Task: Search runners with the name "Main" in the organization "Mark56771".
Action: Mouse moved to (1159, 98)
Screenshot: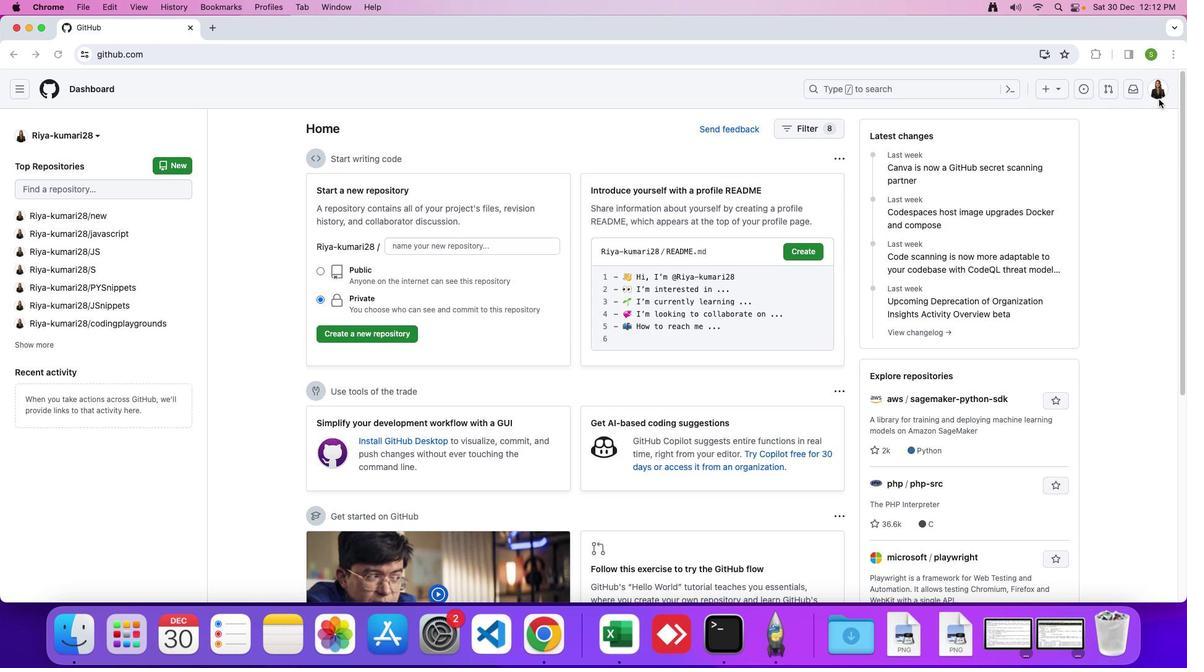 
Action: Mouse pressed left at (1159, 98)
Screenshot: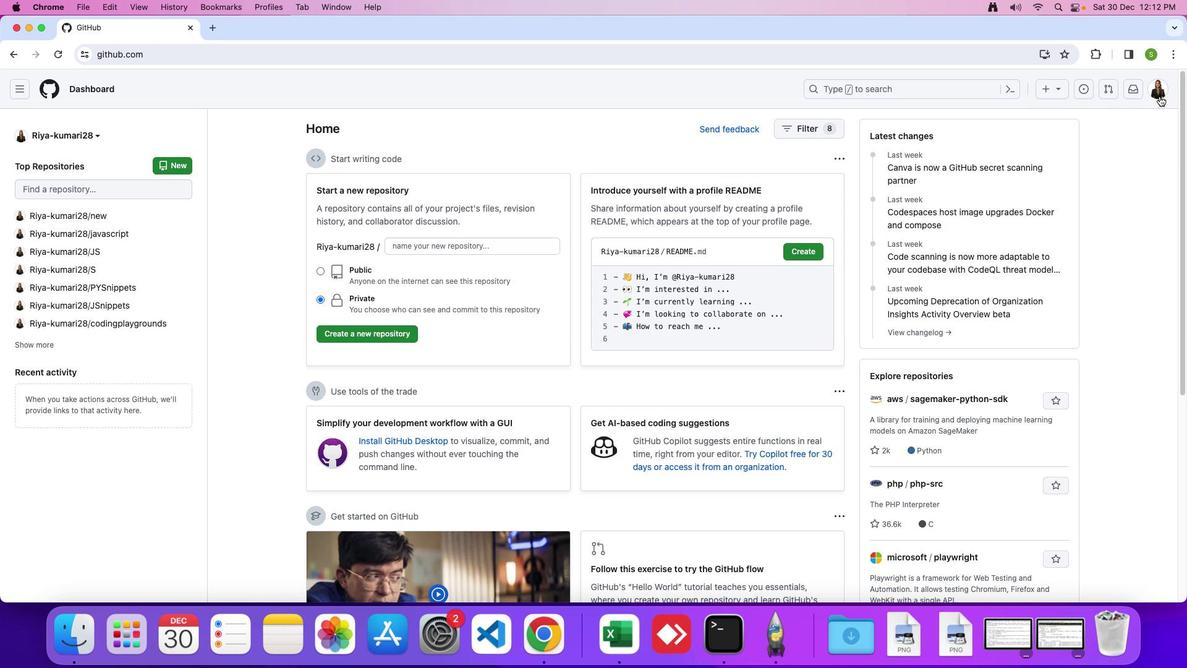 
Action: Mouse moved to (1161, 88)
Screenshot: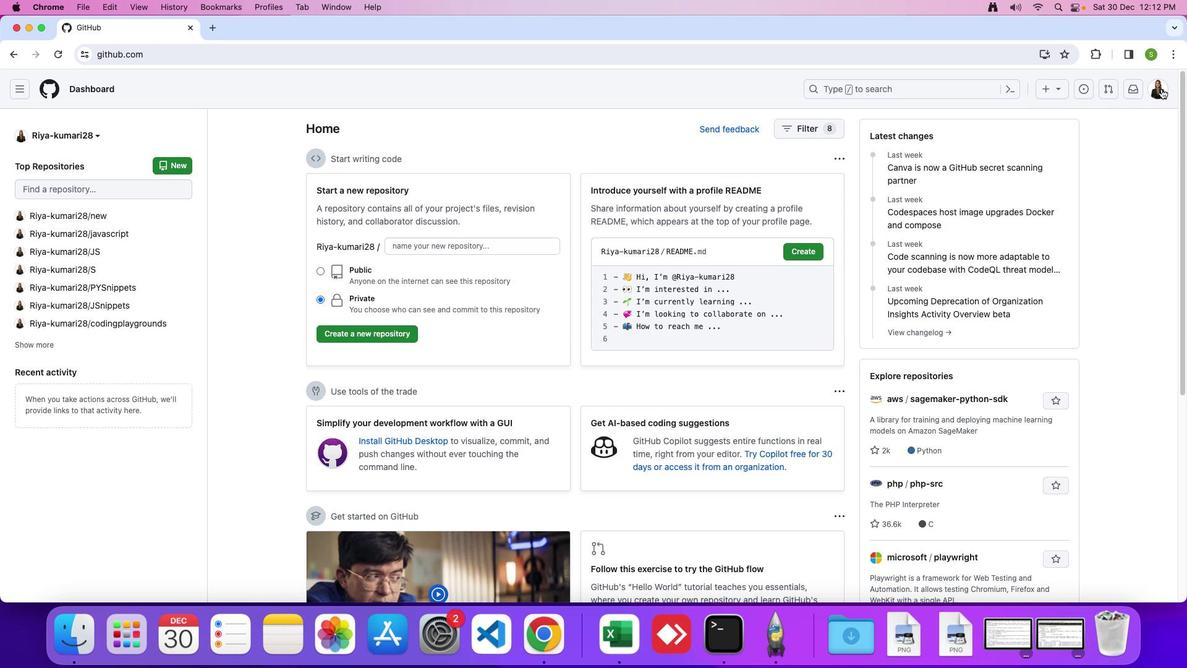 
Action: Mouse pressed left at (1161, 88)
Screenshot: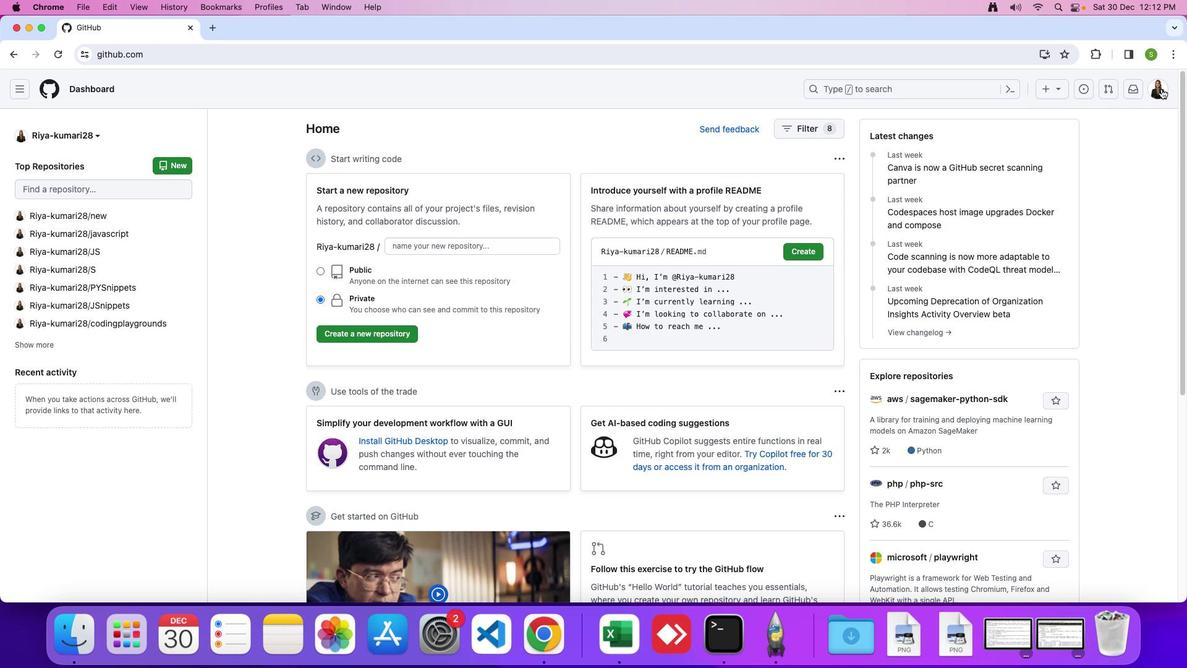 
Action: Mouse moved to (1080, 236)
Screenshot: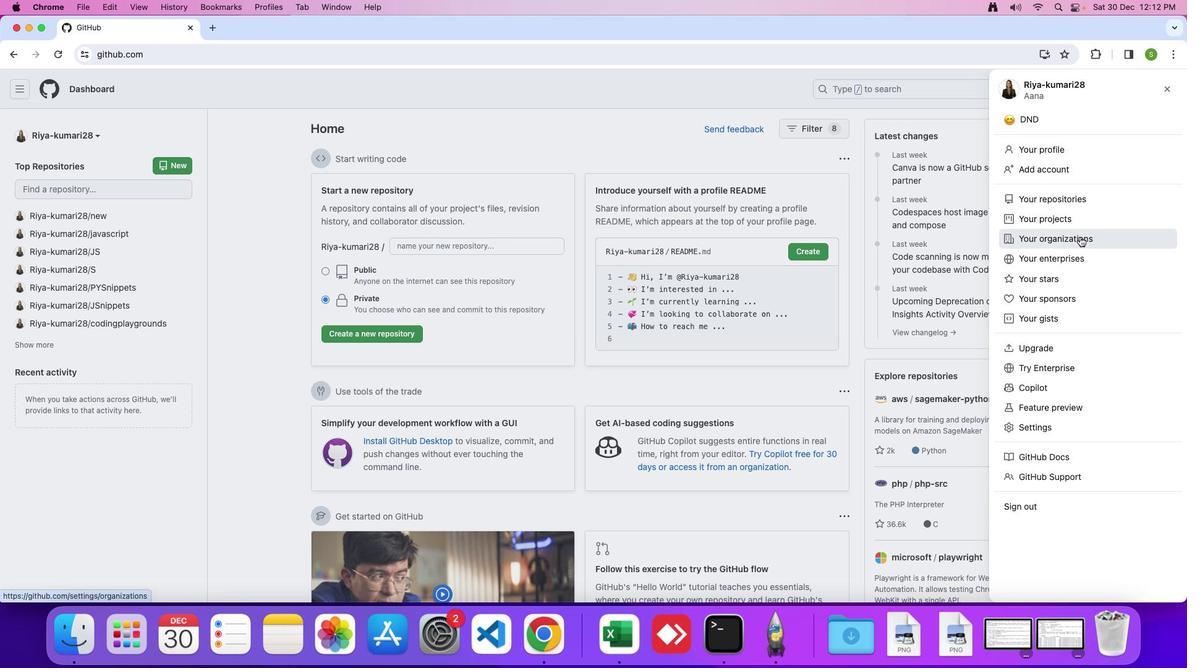 
Action: Mouse pressed left at (1080, 236)
Screenshot: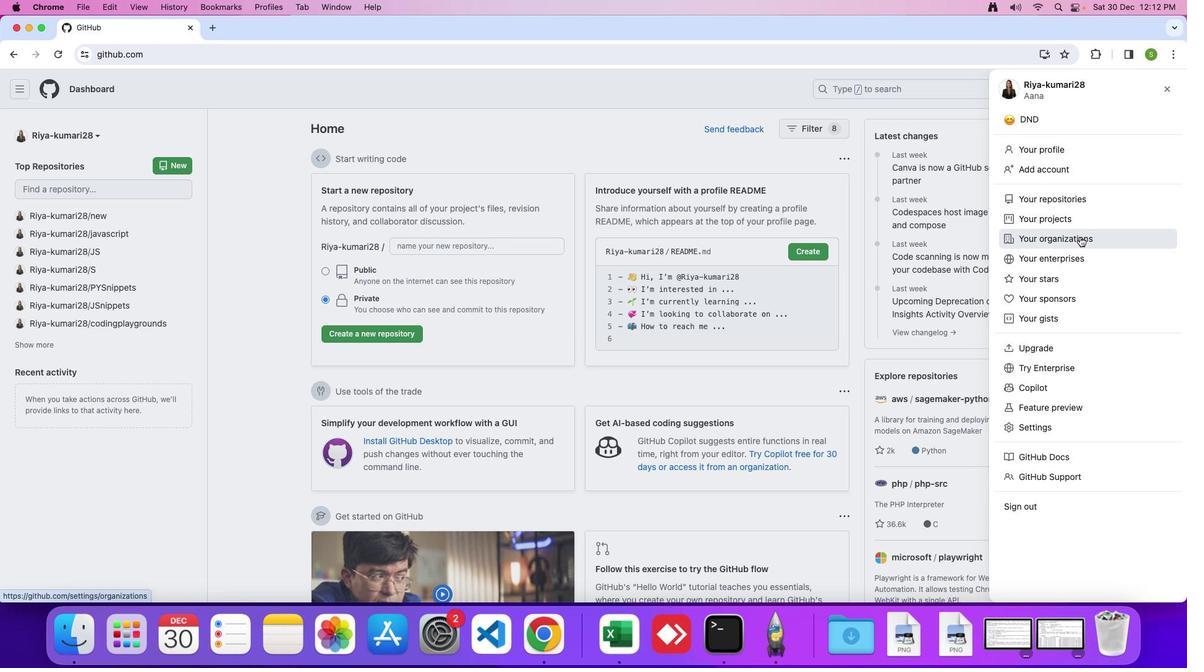 
Action: Mouse moved to (900, 255)
Screenshot: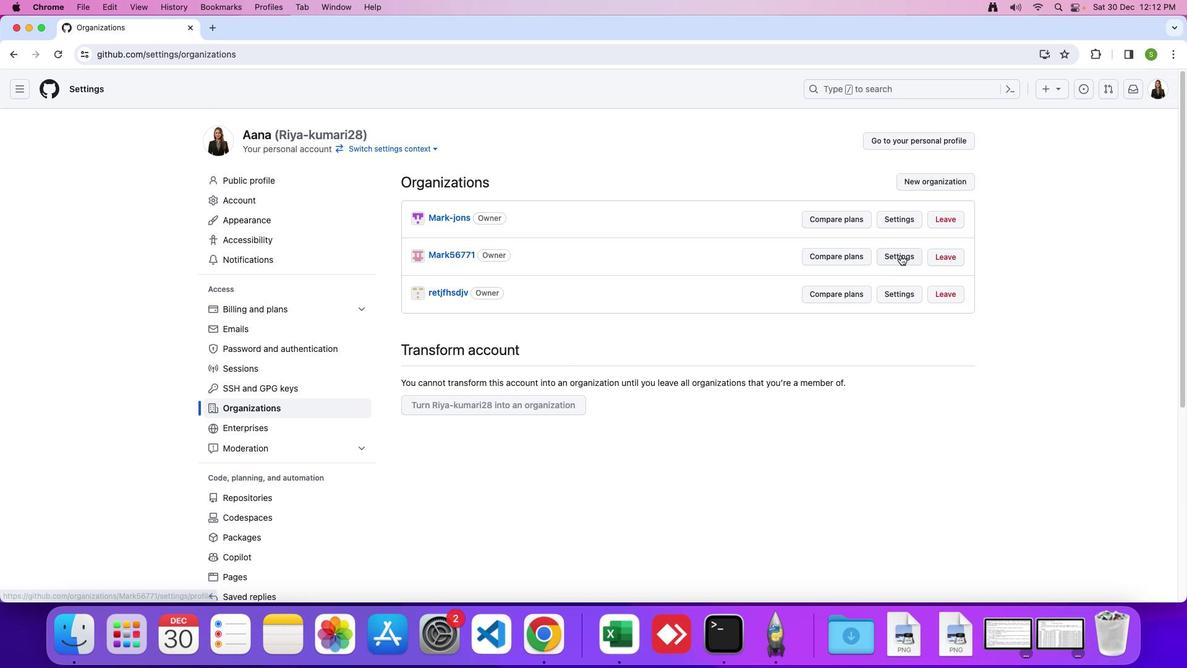 
Action: Mouse pressed left at (900, 255)
Screenshot: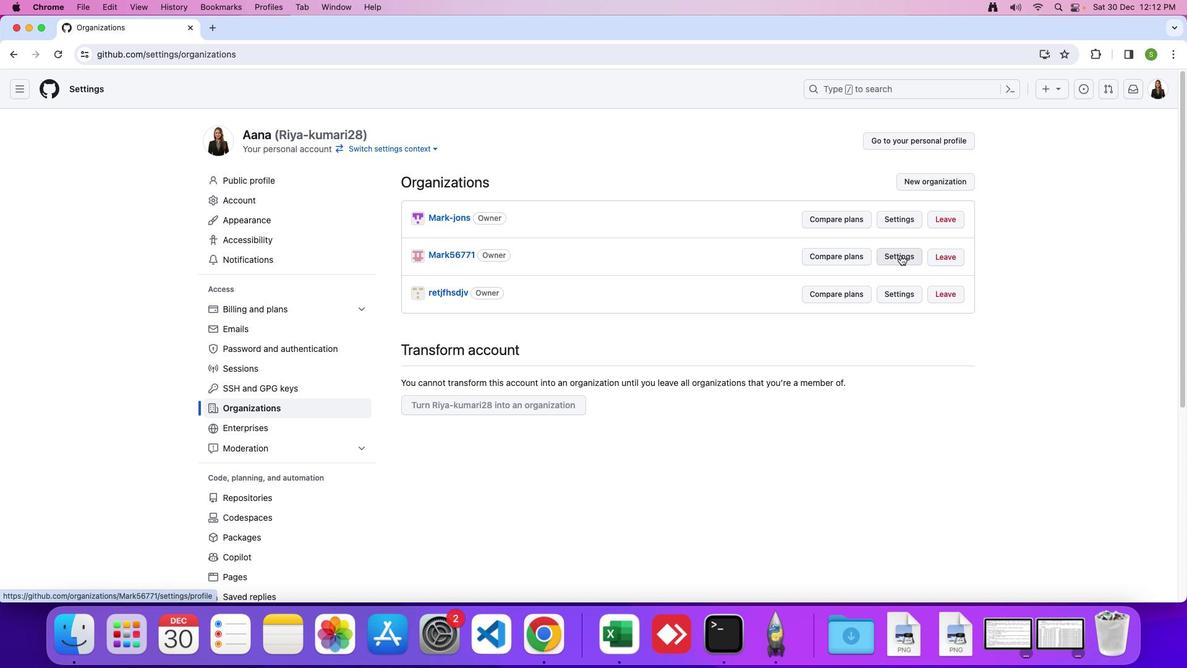 
Action: Mouse moved to (291, 440)
Screenshot: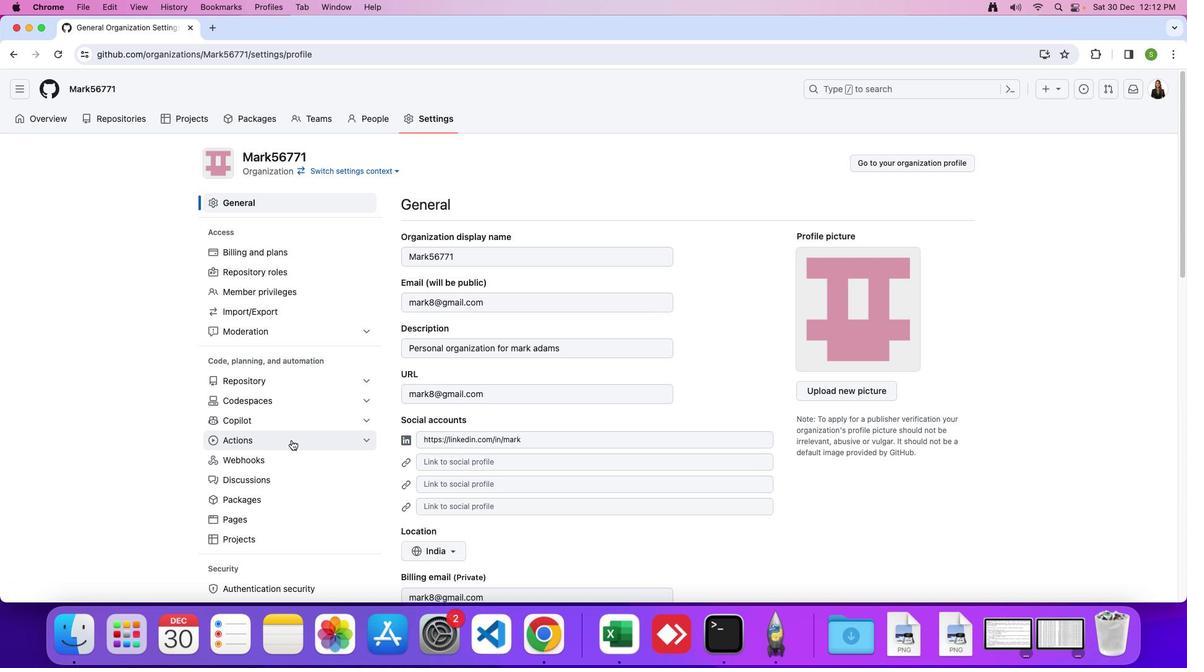 
Action: Mouse pressed left at (291, 440)
Screenshot: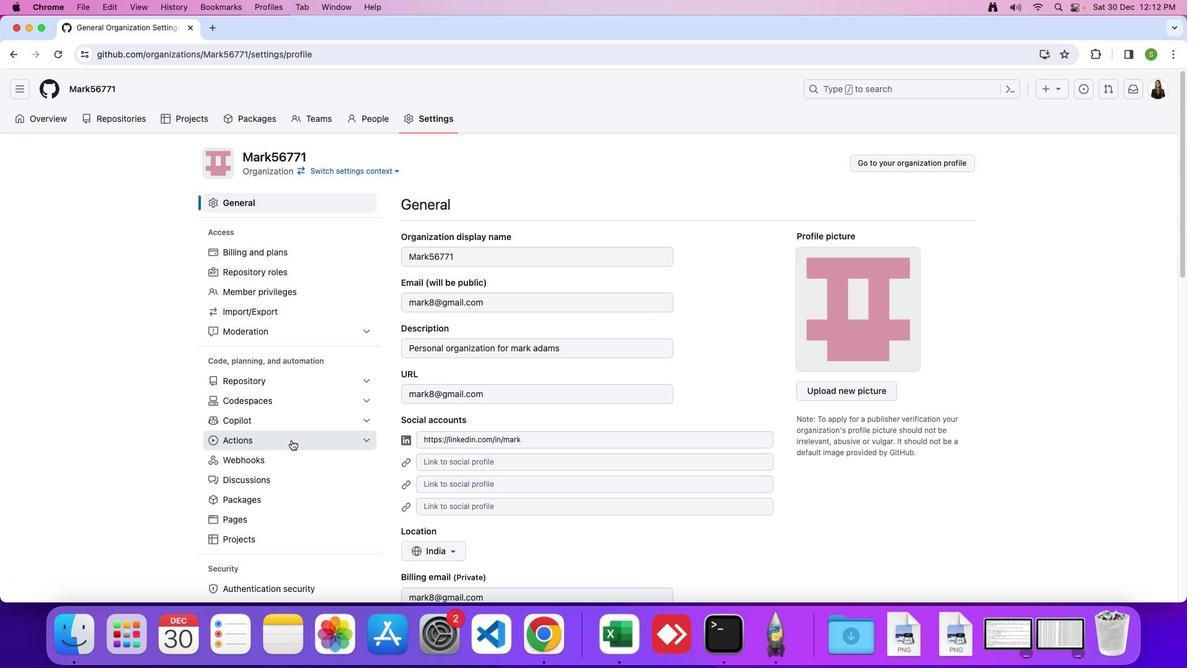 
Action: Mouse moved to (277, 477)
Screenshot: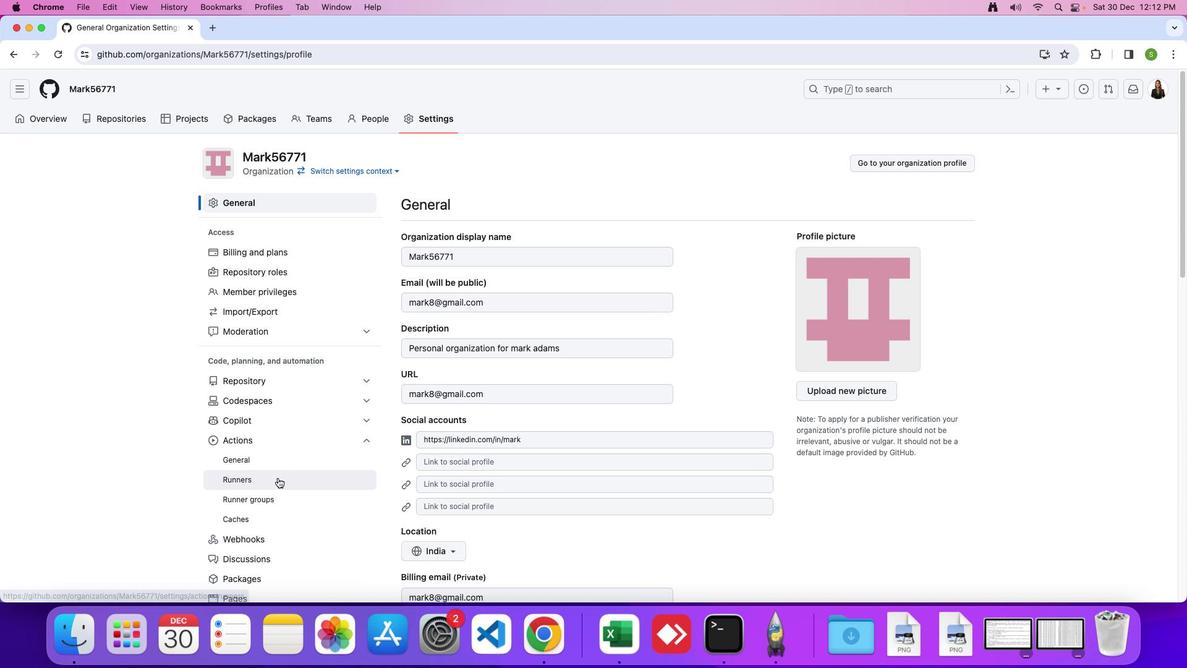 
Action: Mouse pressed left at (277, 477)
Screenshot: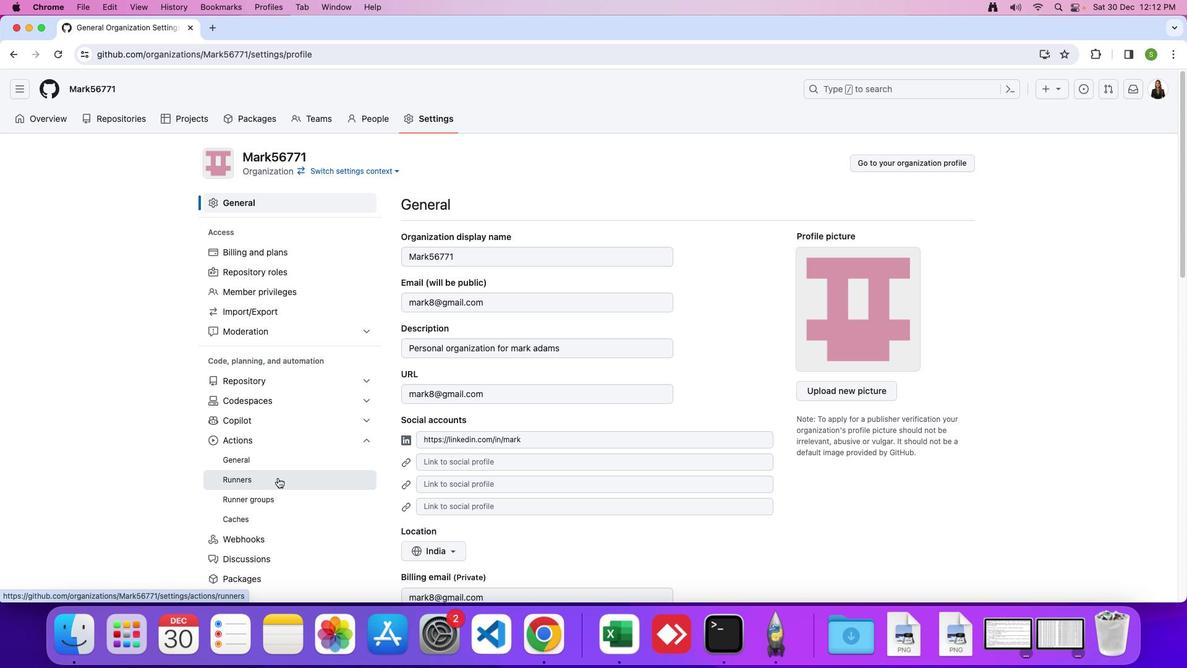 
Action: Mouse moved to (491, 298)
Screenshot: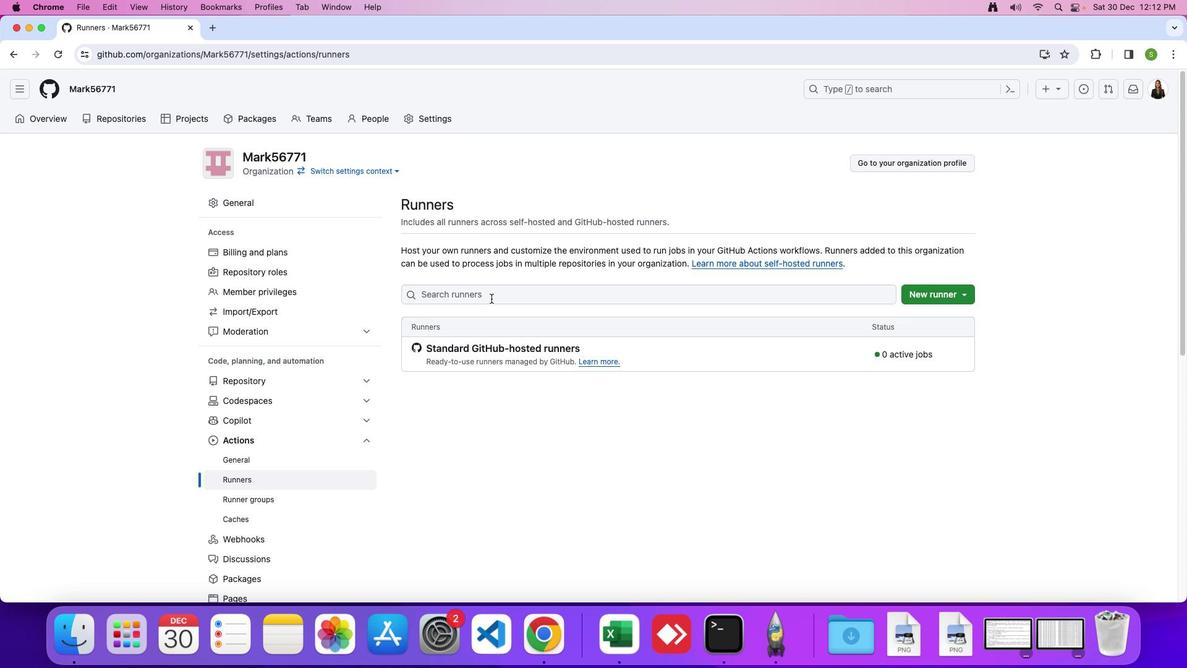 
Action: Mouse pressed left at (491, 298)
Screenshot: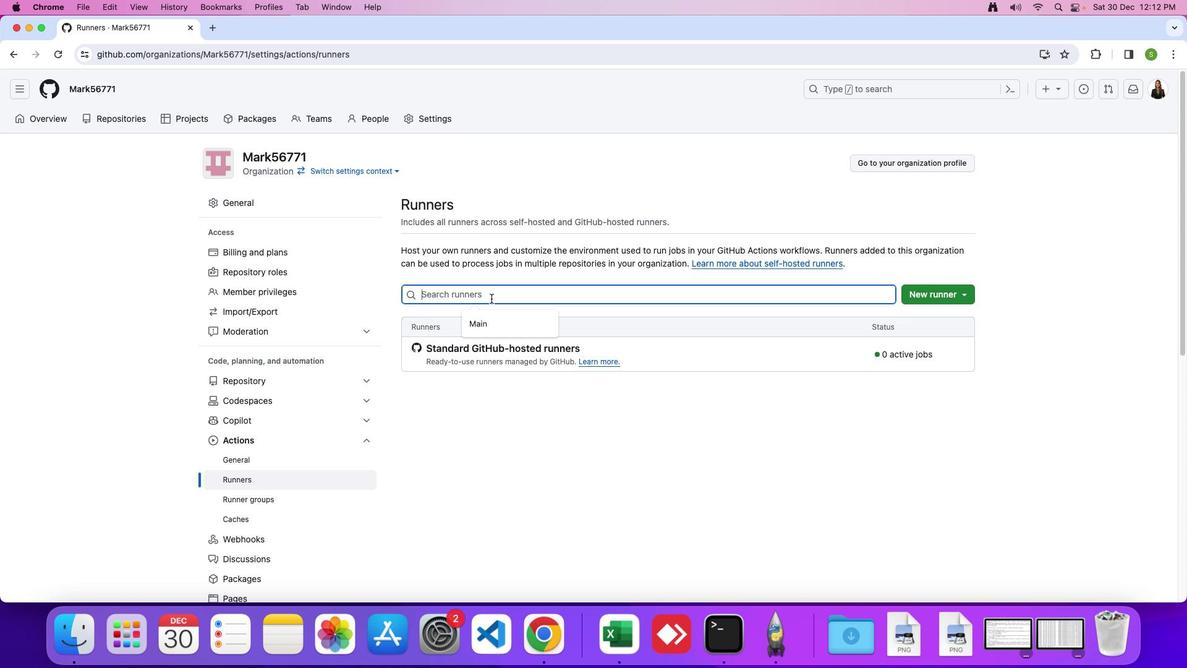 
Action: Mouse moved to (493, 297)
Screenshot: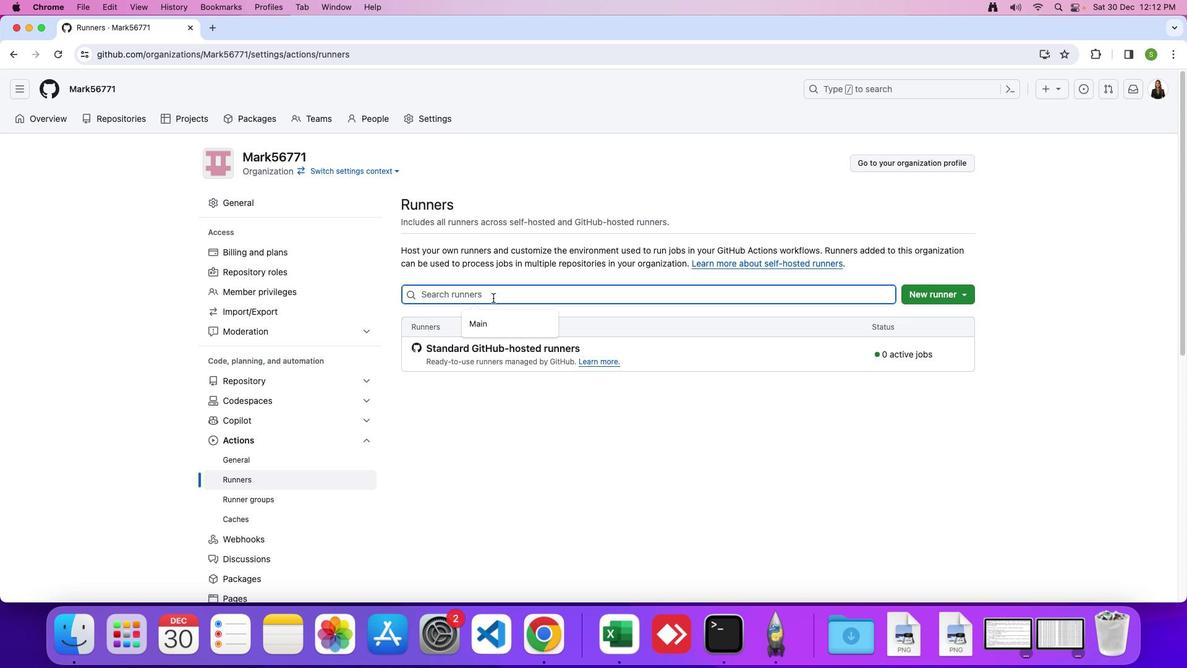 
Action: Key pressed 'M'Key.caps_lock'a''i''n'Key.enter
Screenshot: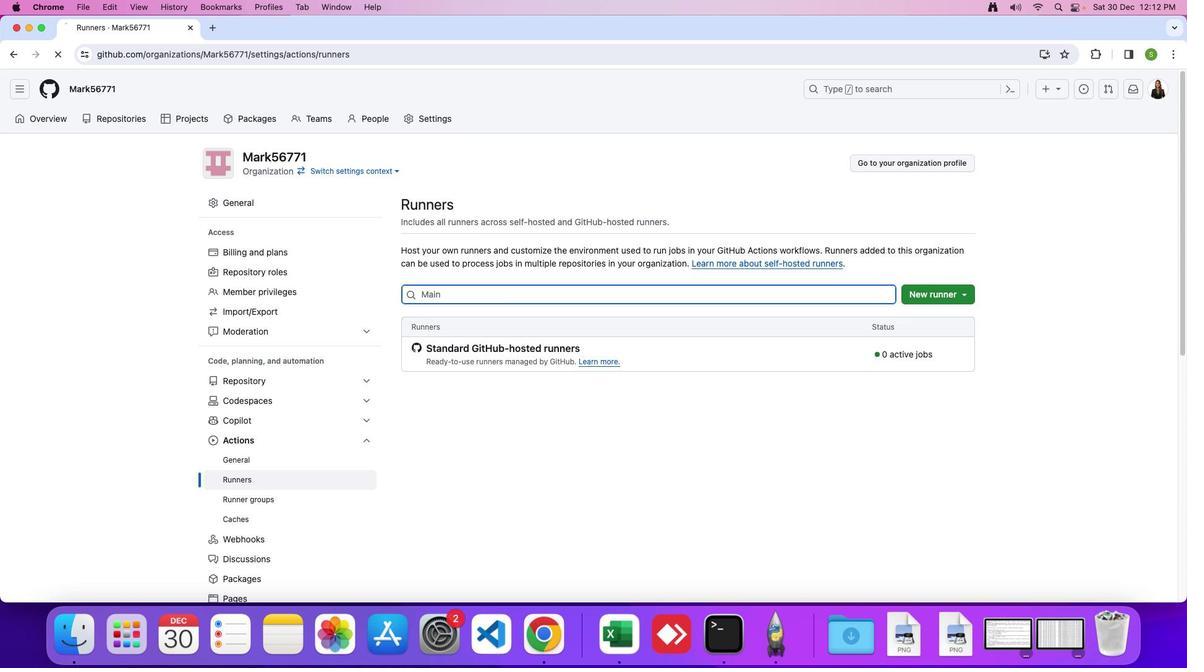
